 Task: Create a due date automation trigger when advanced on, on the tuesday of the week a card is due add fields without custom field "Resume" set to a number greater than 1 and greater or equal to 10 at 11:00 AM.
Action: Mouse moved to (994, 81)
Screenshot: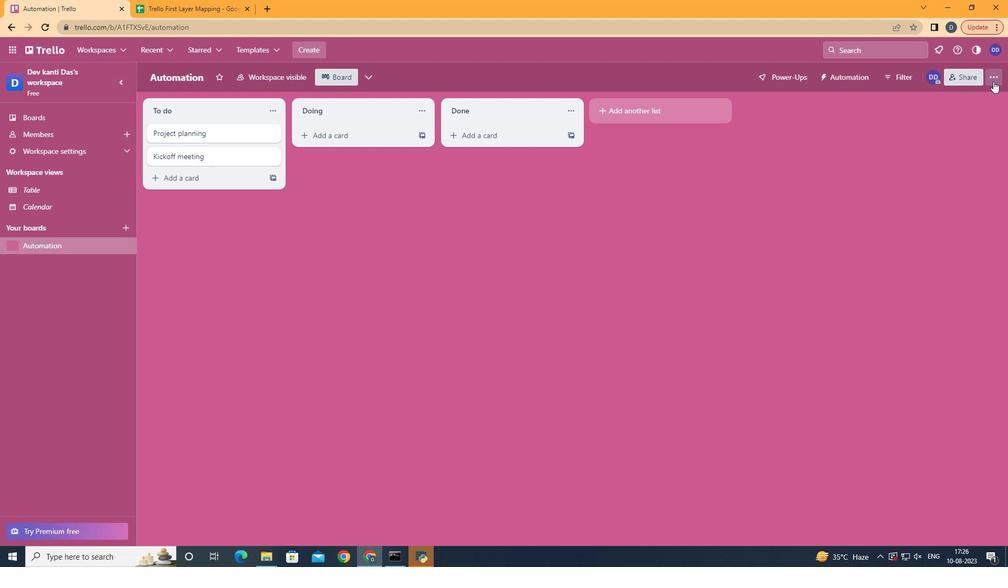
Action: Mouse pressed left at (994, 81)
Screenshot: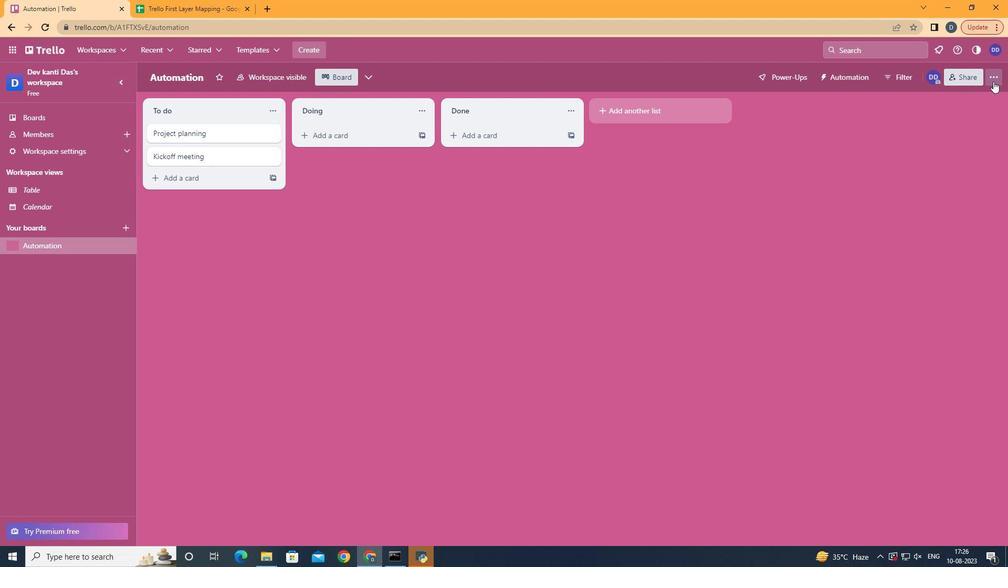 
Action: Mouse moved to (926, 228)
Screenshot: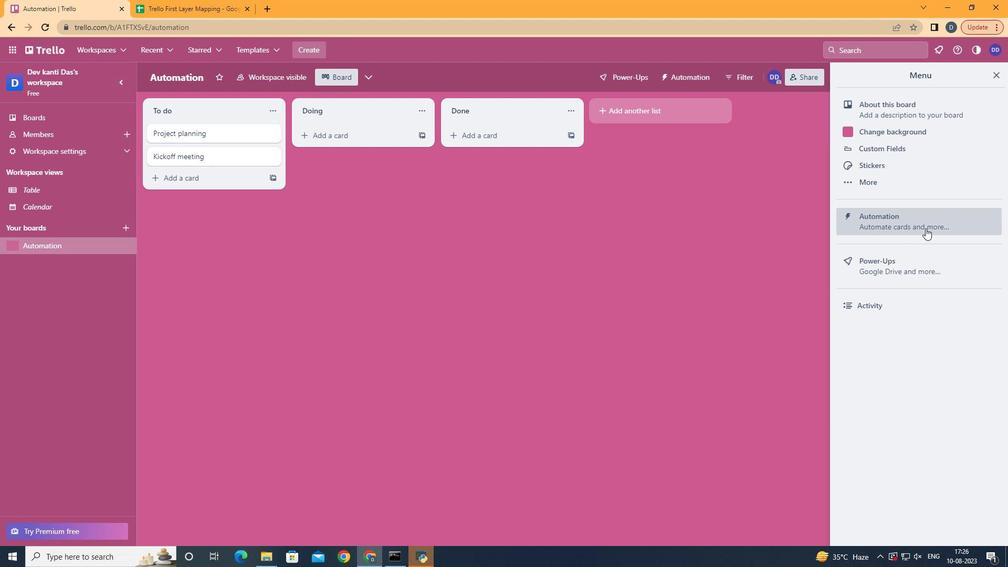 
Action: Mouse pressed left at (926, 228)
Screenshot: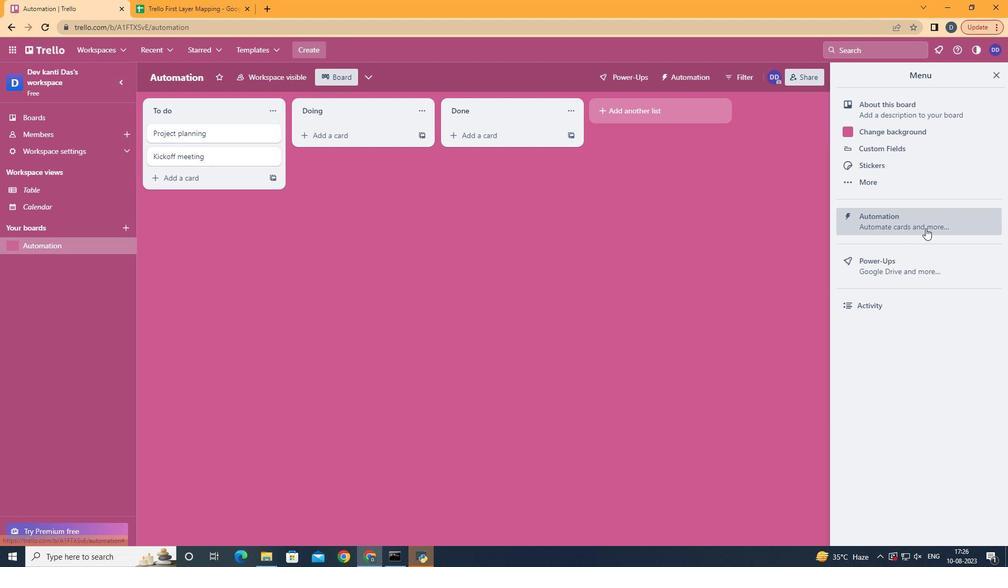 
Action: Mouse moved to (182, 209)
Screenshot: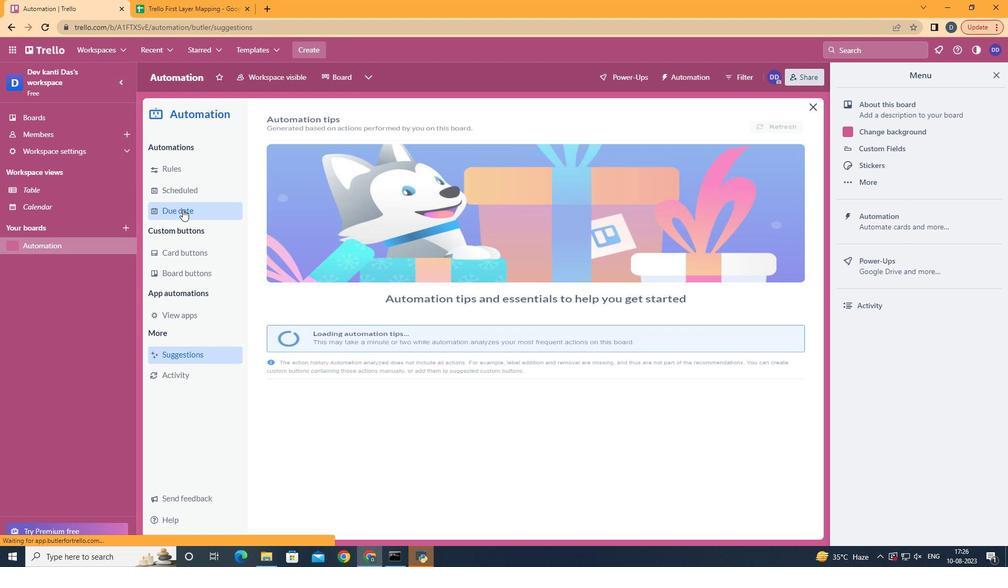 
Action: Mouse pressed left at (182, 209)
Screenshot: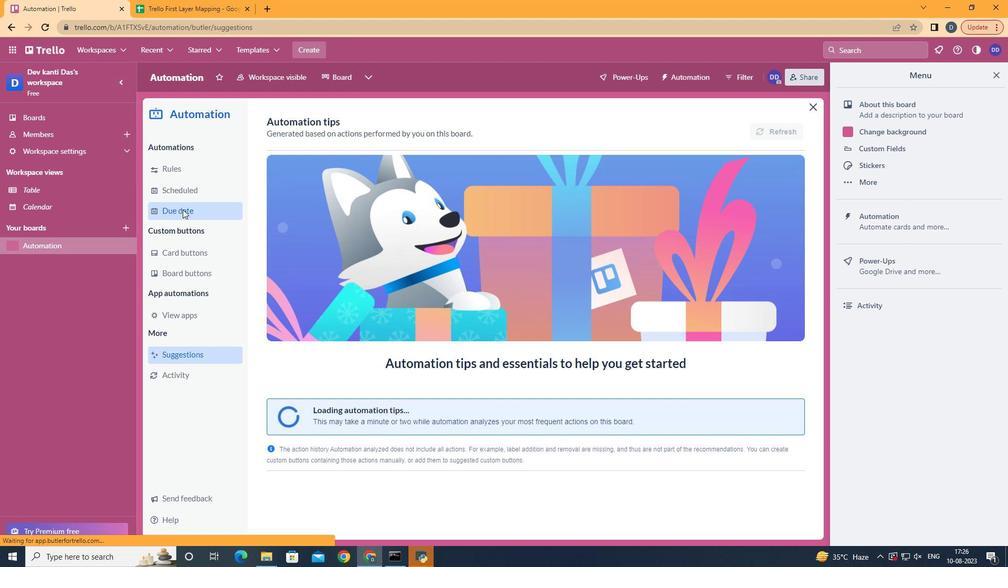 
Action: Mouse moved to (733, 116)
Screenshot: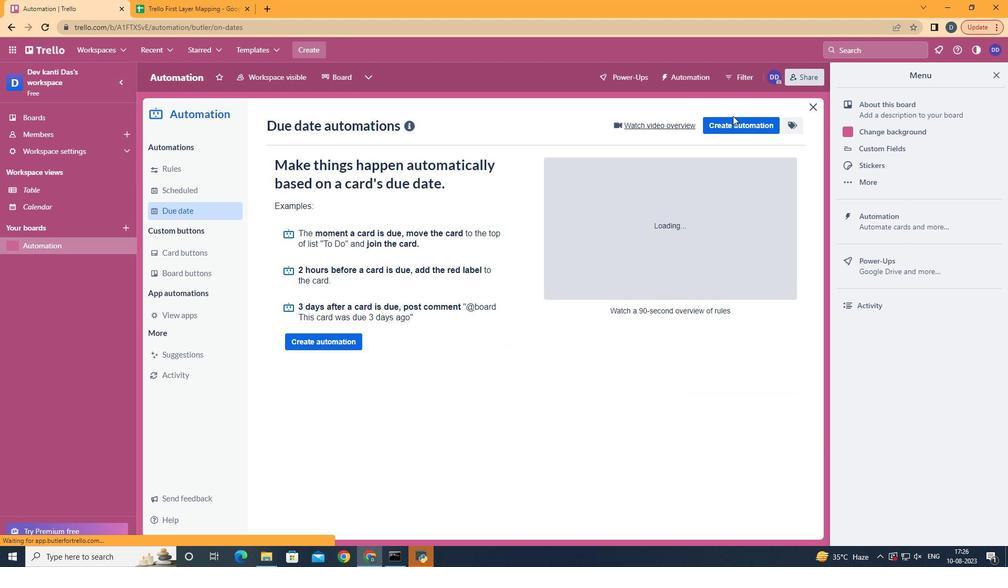 
Action: Mouse pressed left at (733, 116)
Screenshot: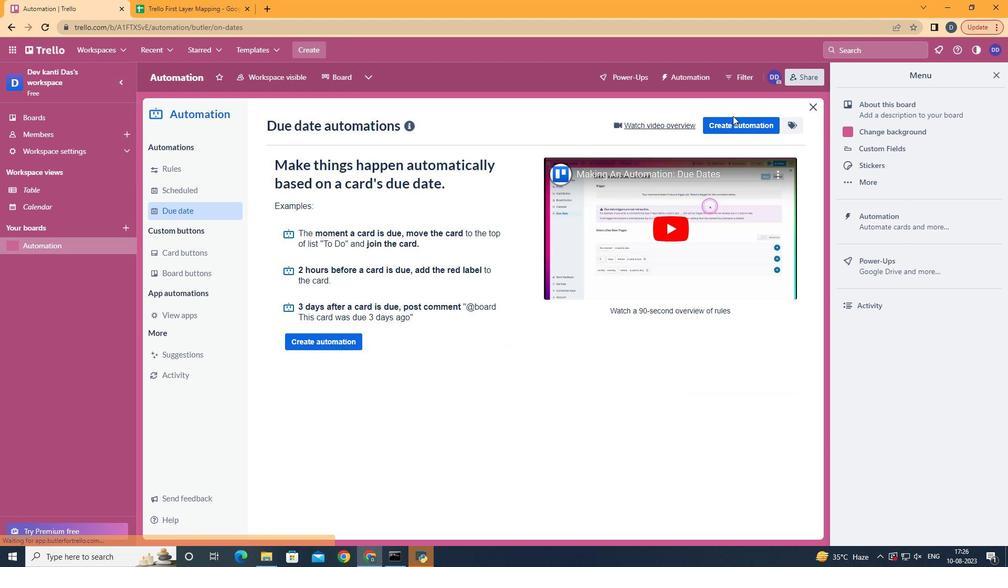 
Action: Mouse moved to (733, 122)
Screenshot: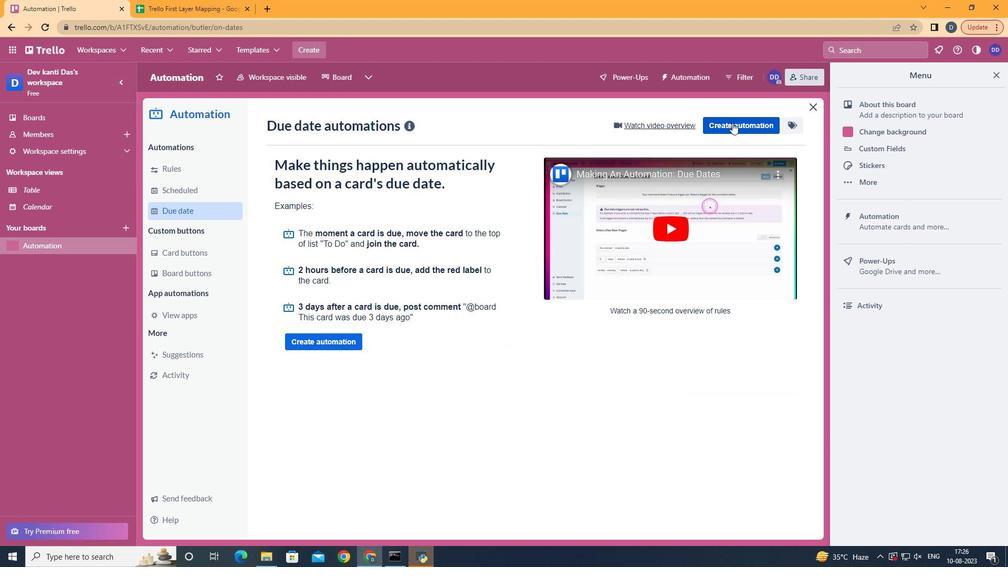 
Action: Mouse pressed left at (733, 122)
Screenshot: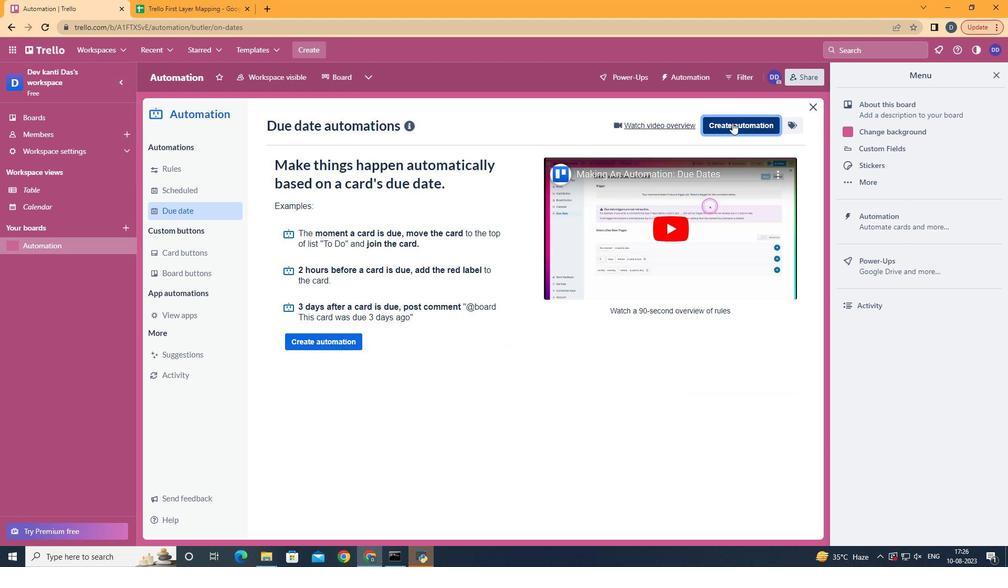 
Action: Mouse moved to (535, 229)
Screenshot: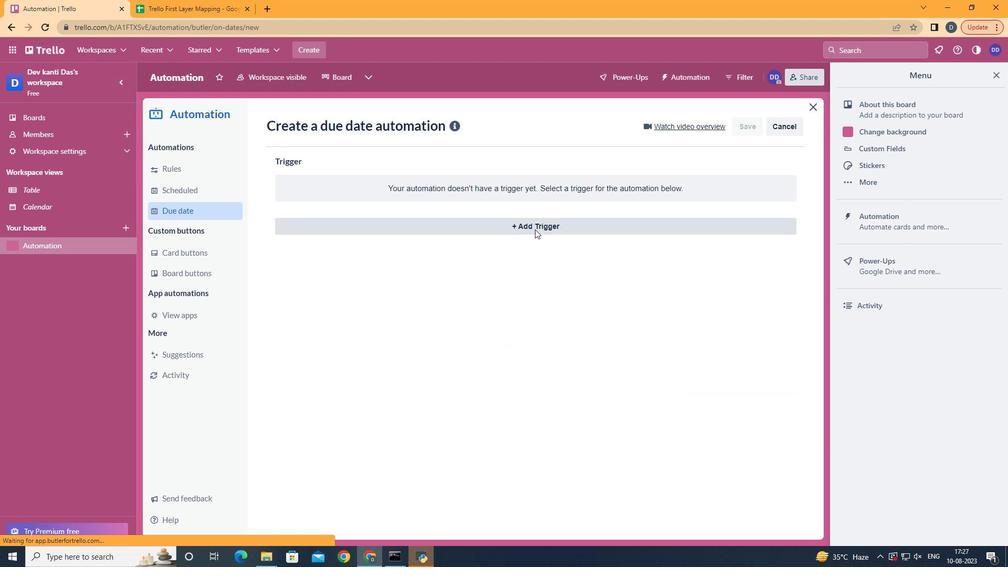 
Action: Mouse pressed left at (535, 229)
Screenshot: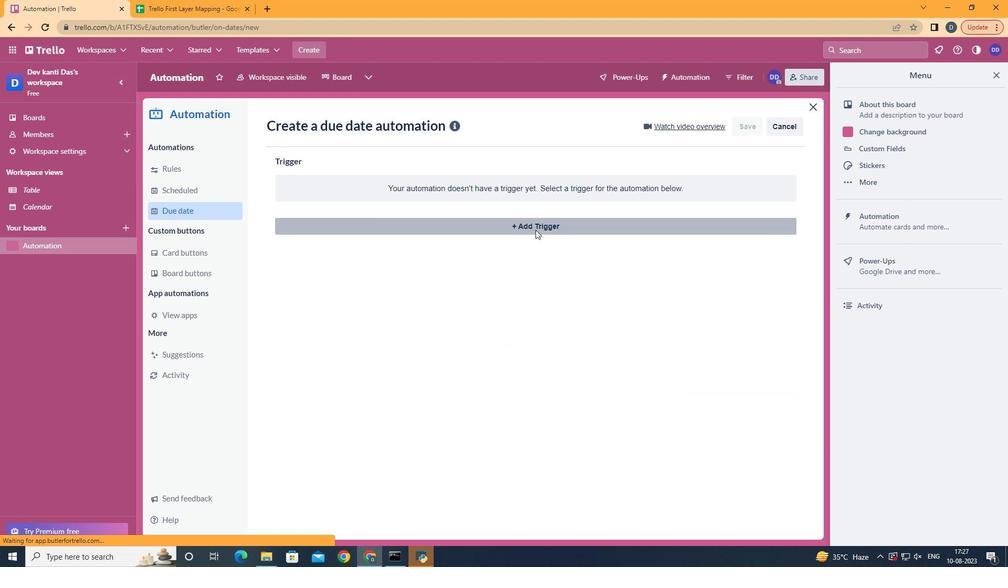 
Action: Mouse moved to (335, 297)
Screenshot: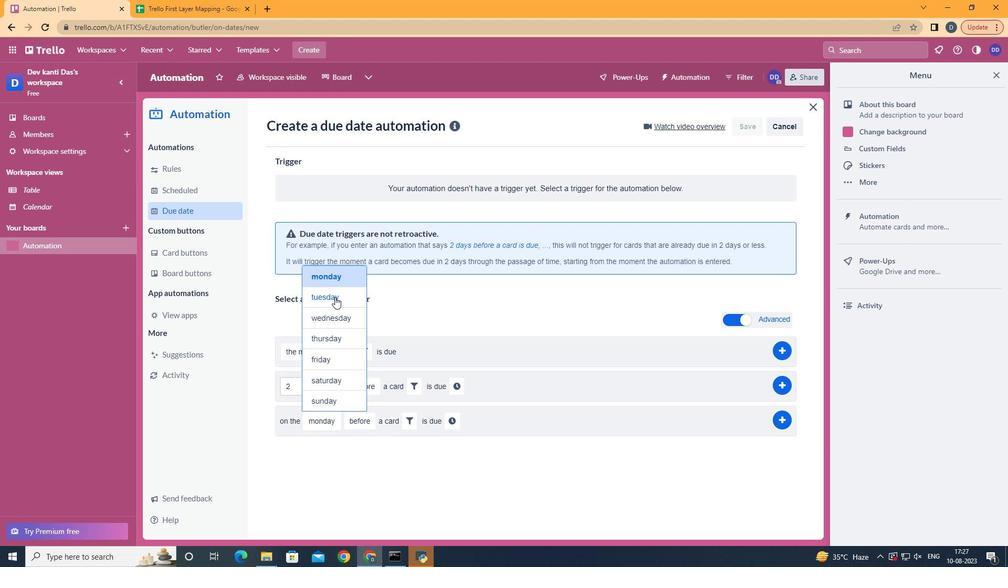 
Action: Mouse pressed left at (335, 297)
Screenshot: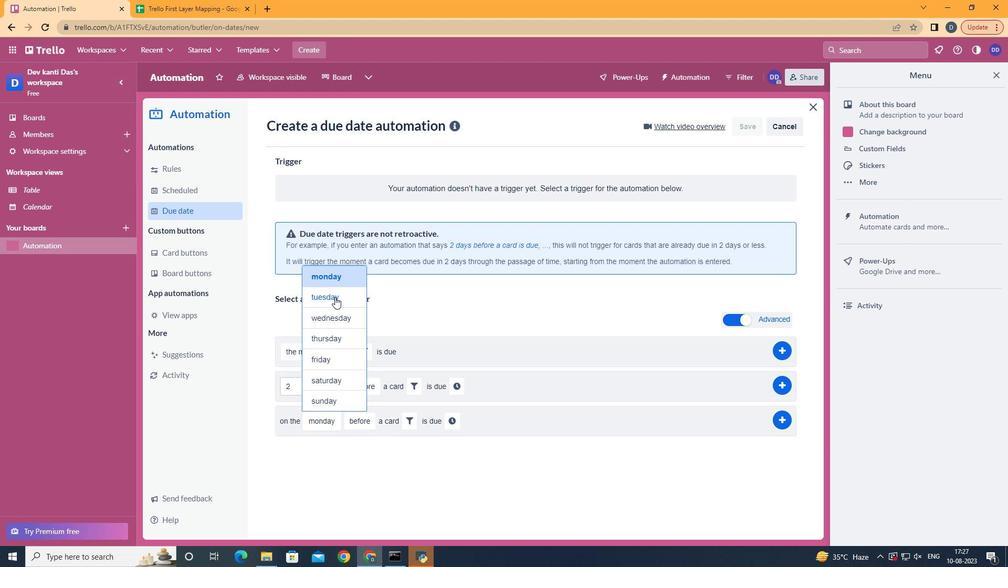 
Action: Mouse moved to (380, 482)
Screenshot: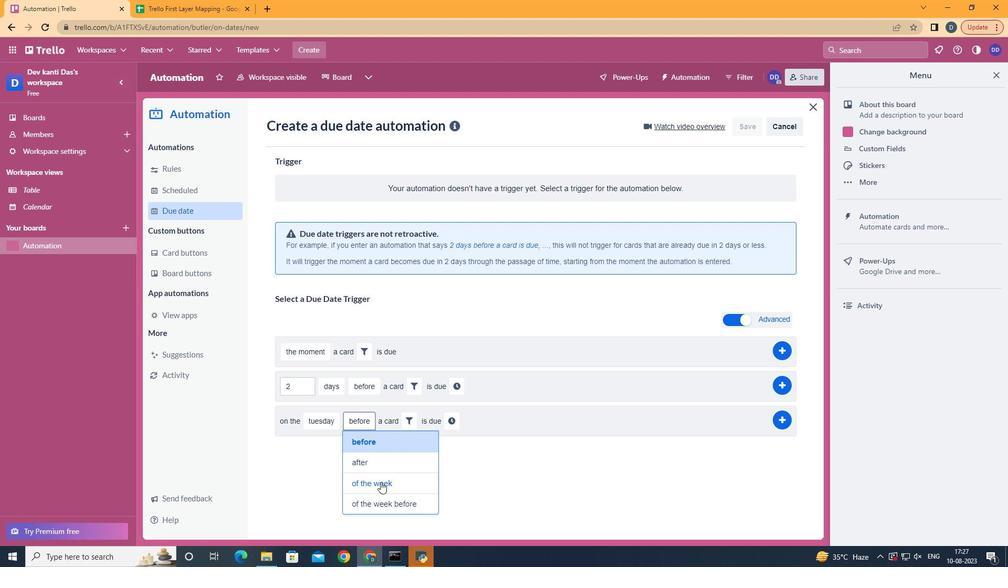 
Action: Mouse pressed left at (380, 482)
Screenshot: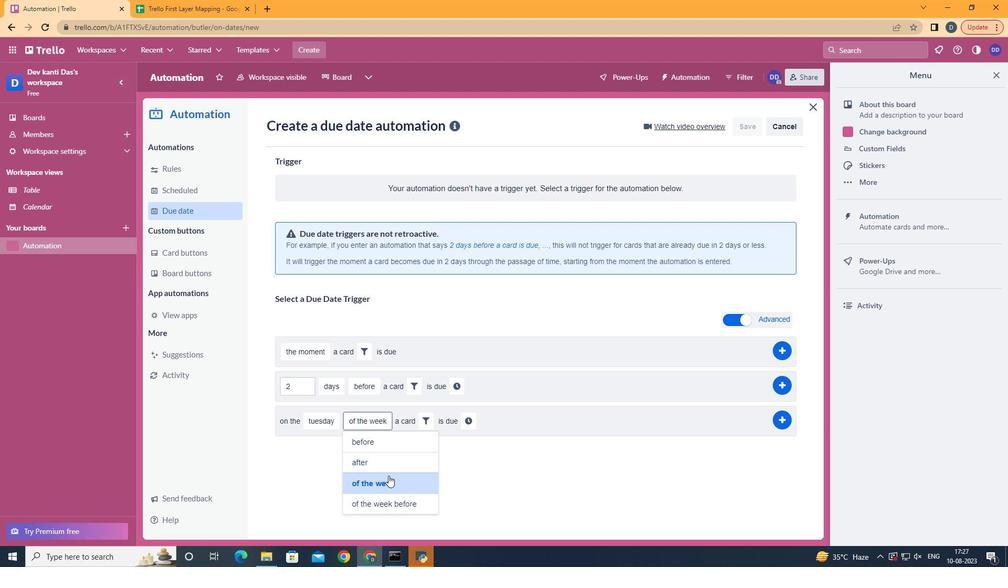 
Action: Mouse moved to (429, 420)
Screenshot: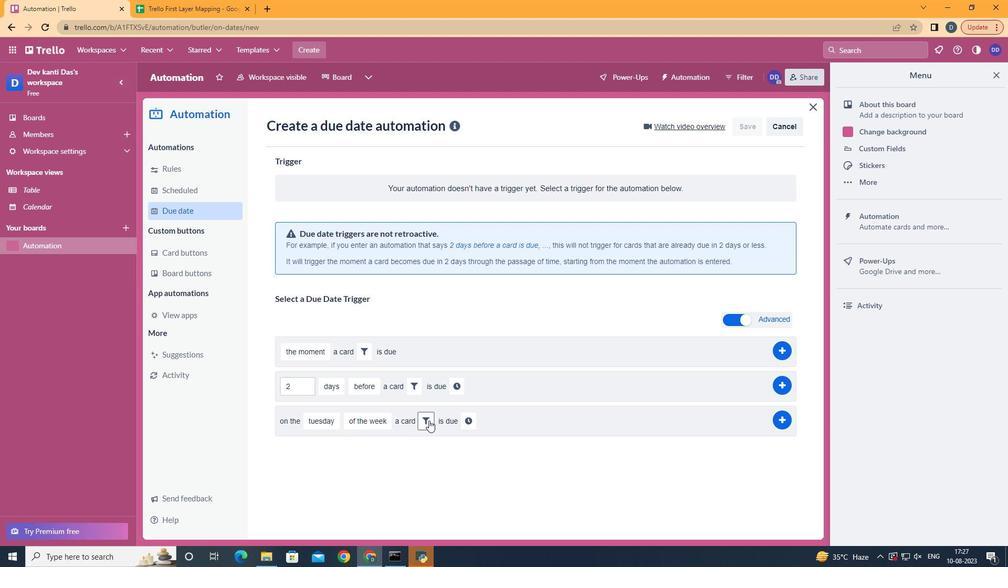
Action: Mouse pressed left at (429, 420)
Screenshot: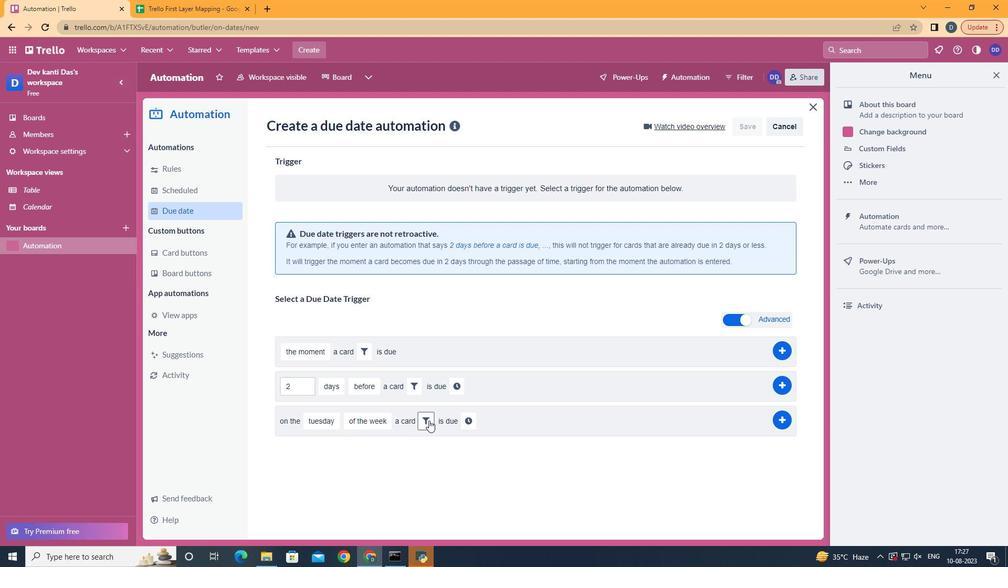 
Action: Mouse moved to (593, 454)
Screenshot: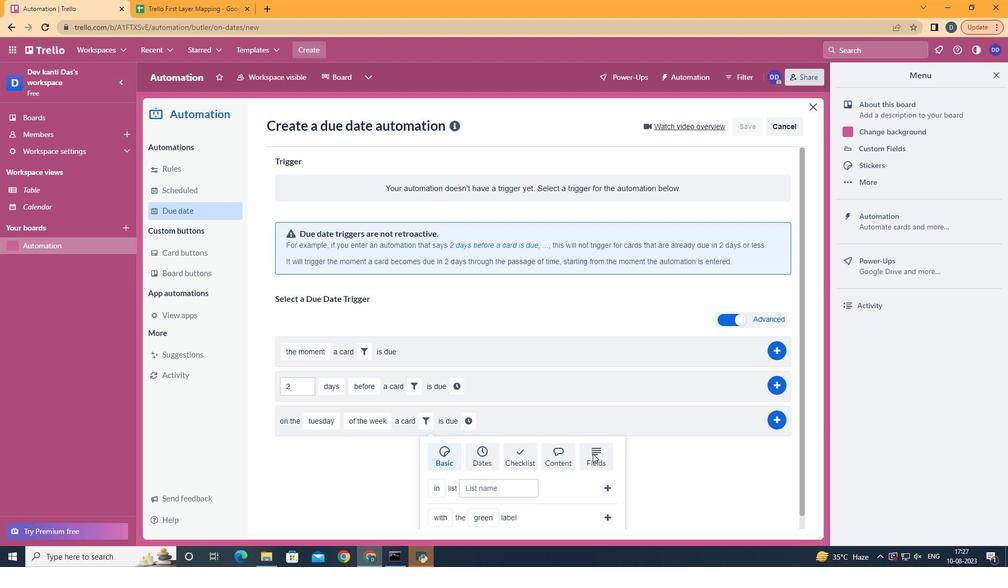 
Action: Mouse pressed left at (593, 454)
Screenshot: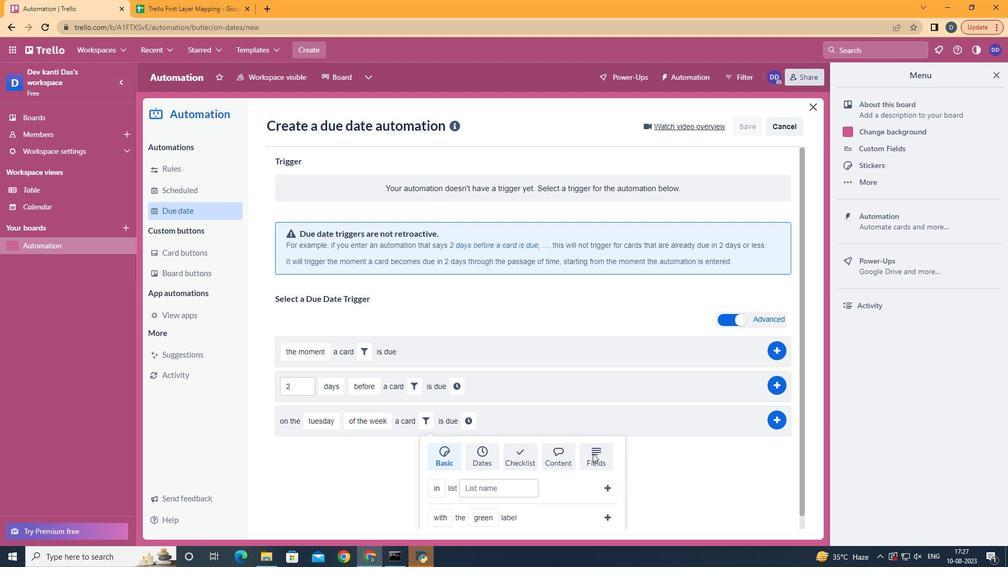 
Action: Mouse scrolled (593, 453) with delta (0, 0)
Screenshot: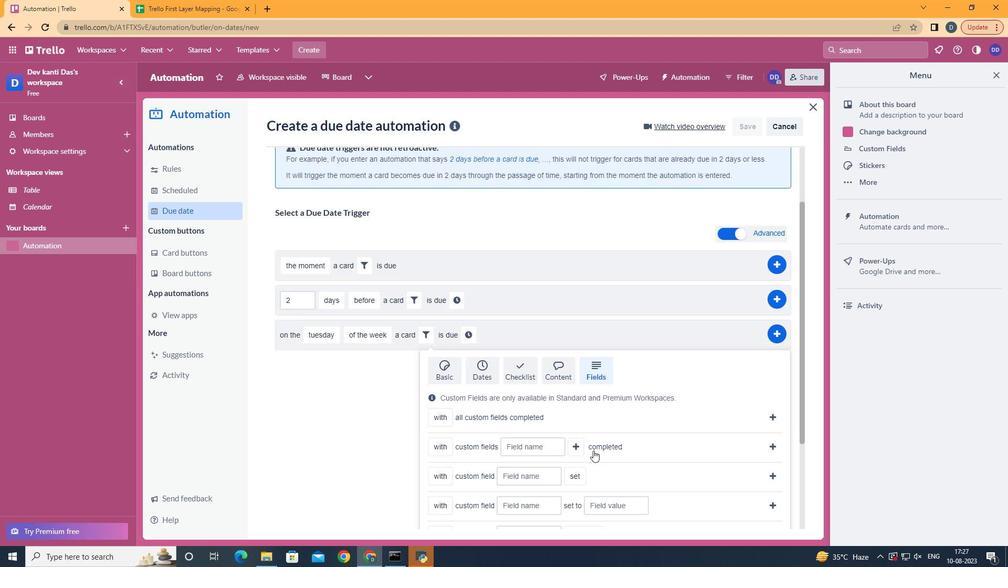 
Action: Mouse scrolled (593, 453) with delta (0, 0)
Screenshot: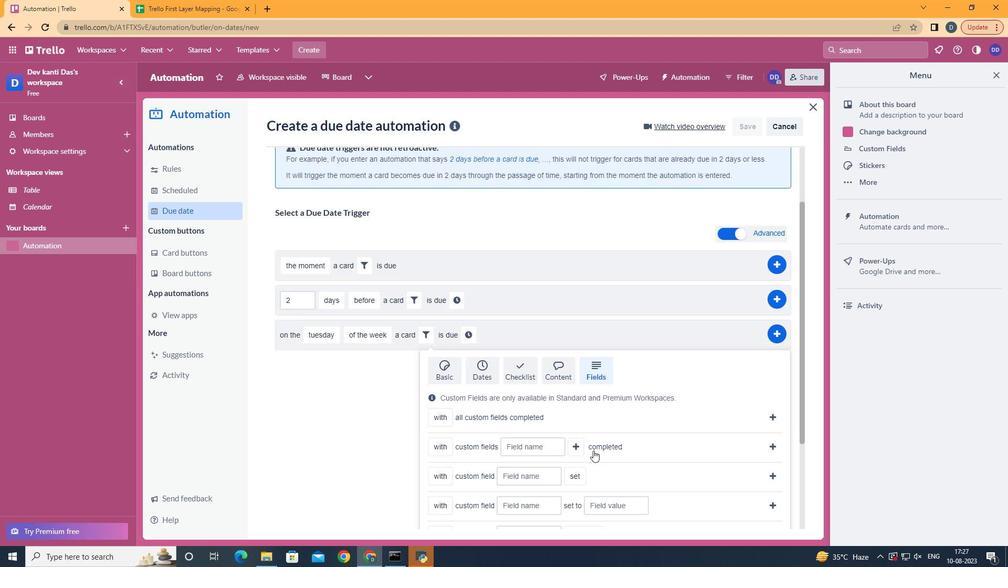 
Action: Mouse scrolled (593, 453) with delta (0, 0)
Screenshot: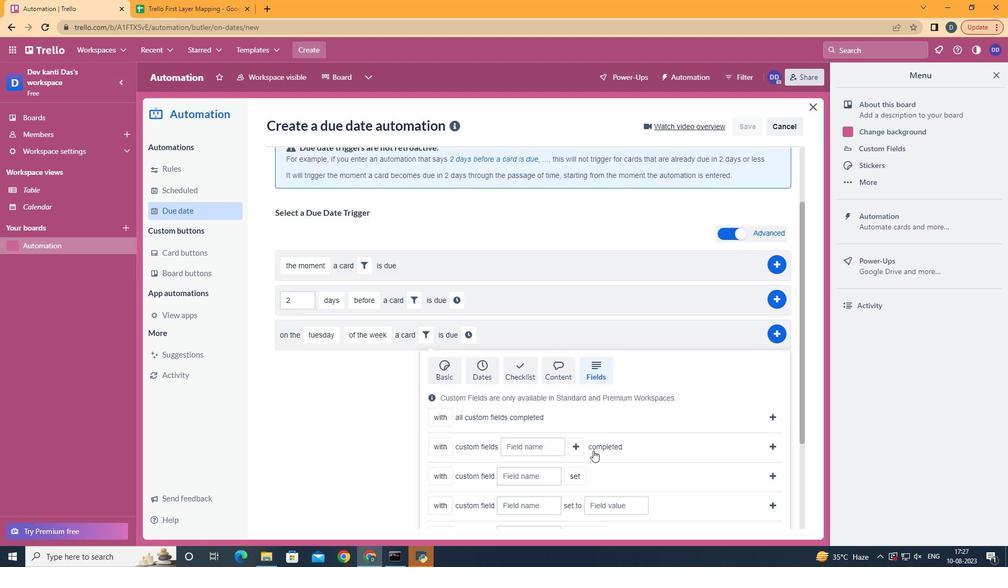 
Action: Mouse scrolled (593, 453) with delta (0, 0)
Screenshot: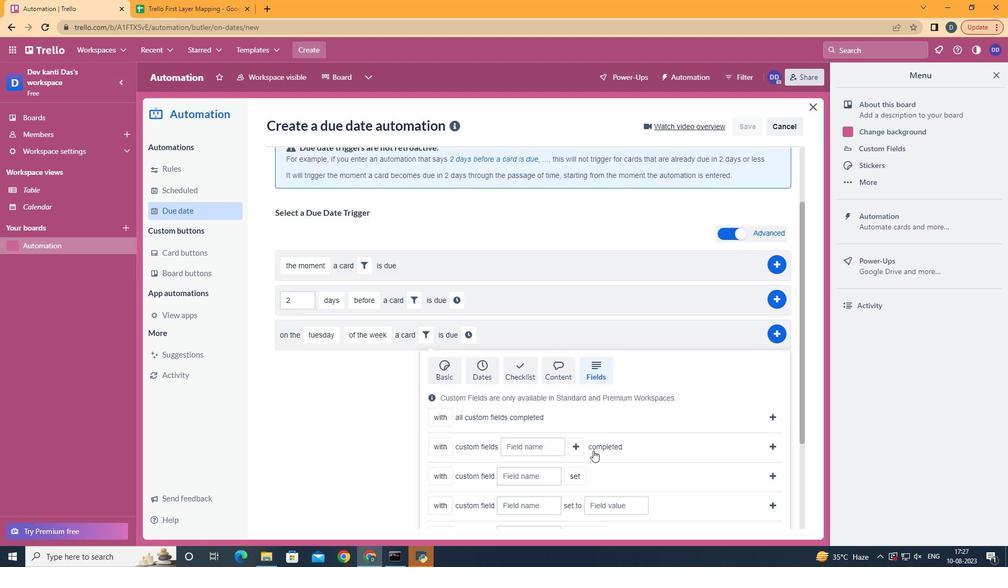 
Action: Mouse scrolled (593, 453) with delta (0, 0)
Screenshot: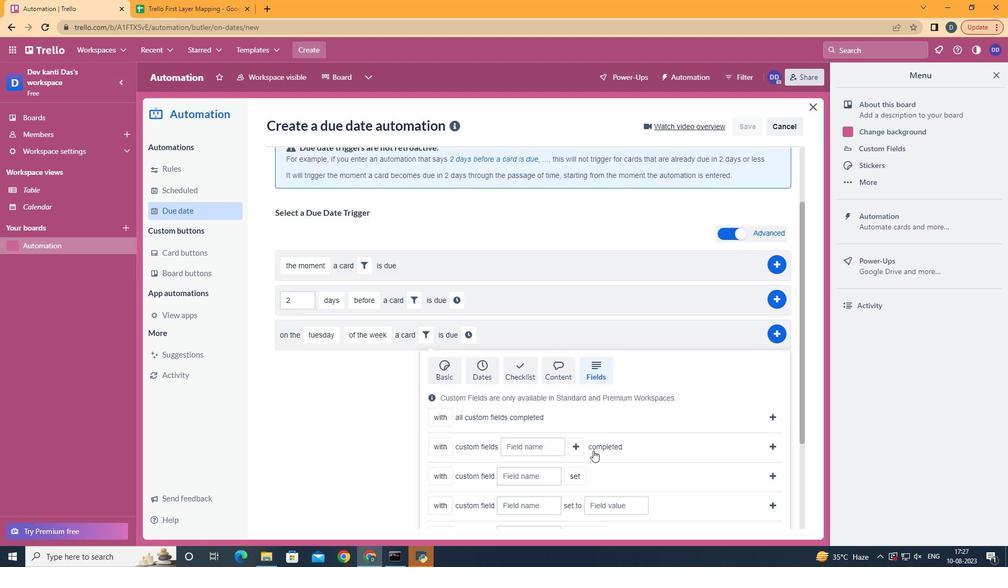 
Action: Mouse scrolled (593, 453) with delta (0, 0)
Screenshot: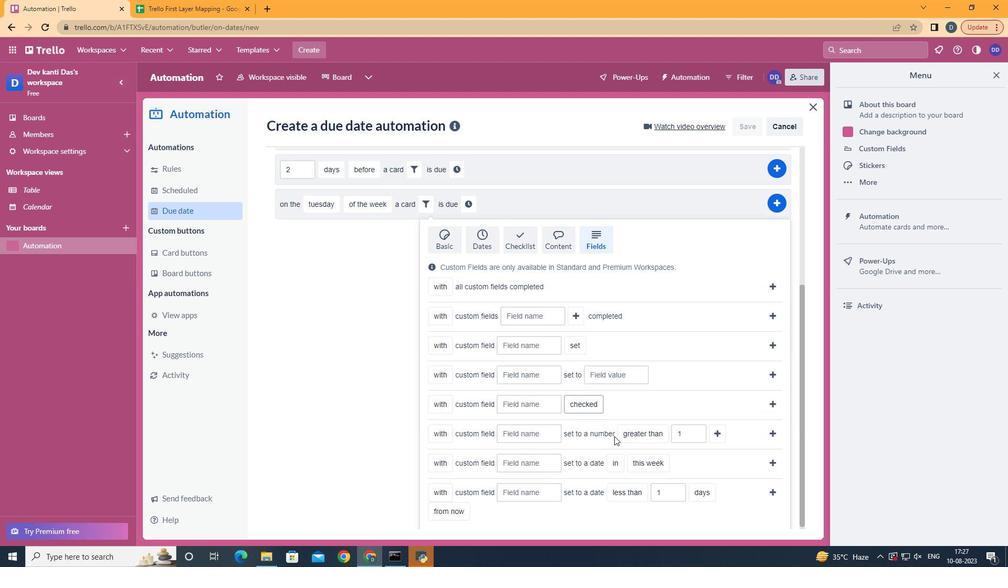 
Action: Mouse moved to (444, 469)
Screenshot: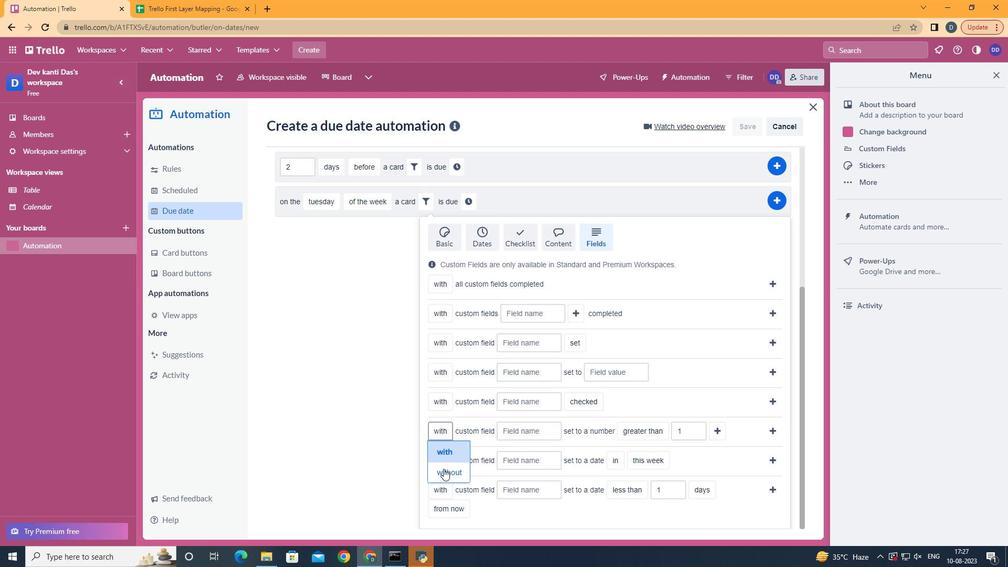 
Action: Mouse pressed left at (444, 469)
Screenshot: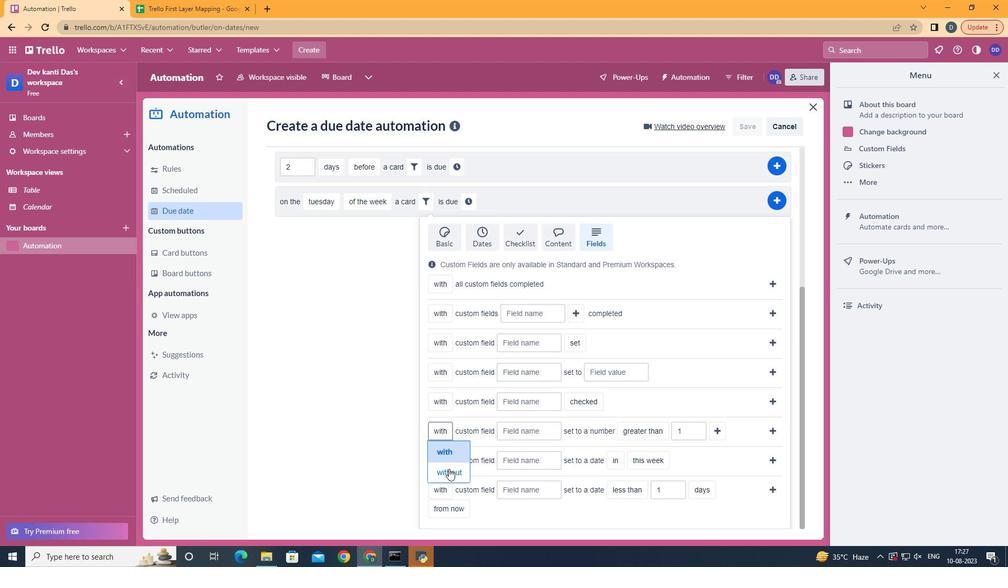 
Action: Mouse moved to (569, 423)
Screenshot: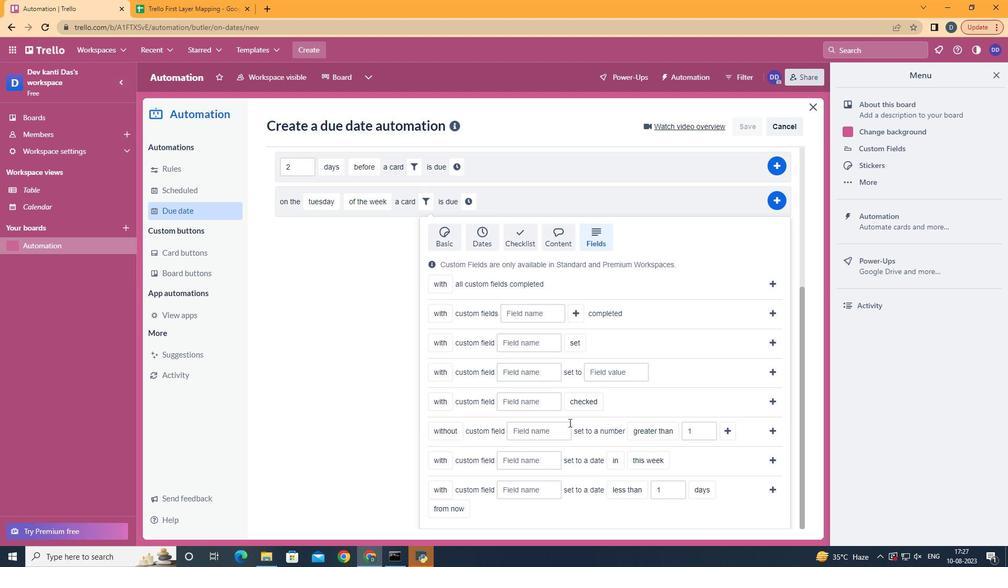 
Action: Mouse pressed left at (569, 423)
Screenshot: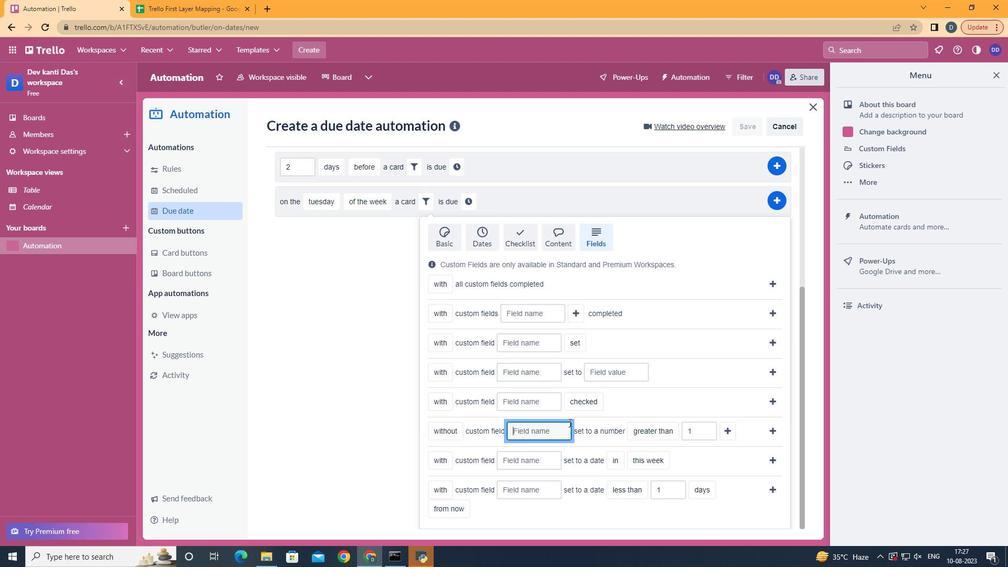 
Action: Key pressed <Key.shift>Resume
Screenshot: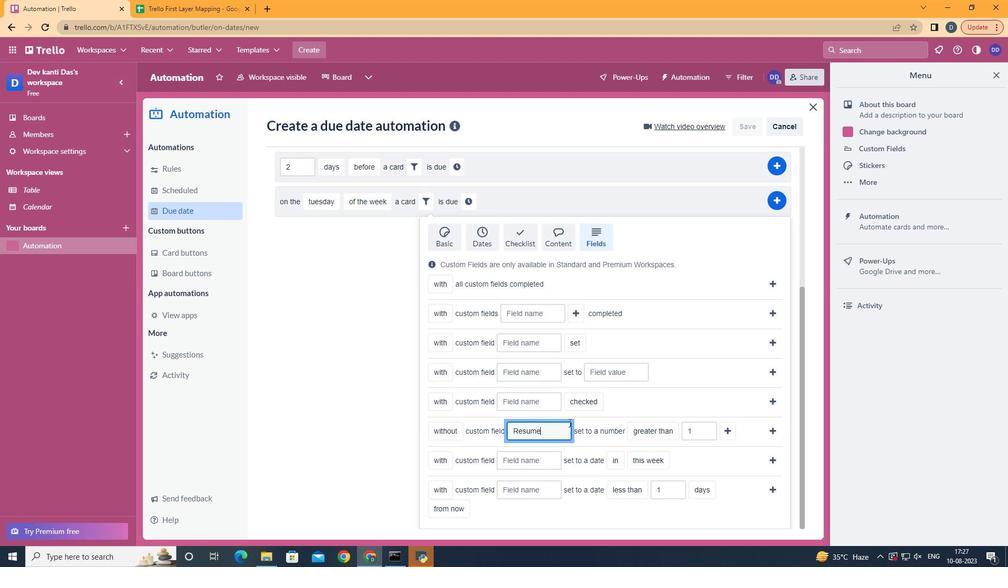
Action: Mouse moved to (723, 433)
Screenshot: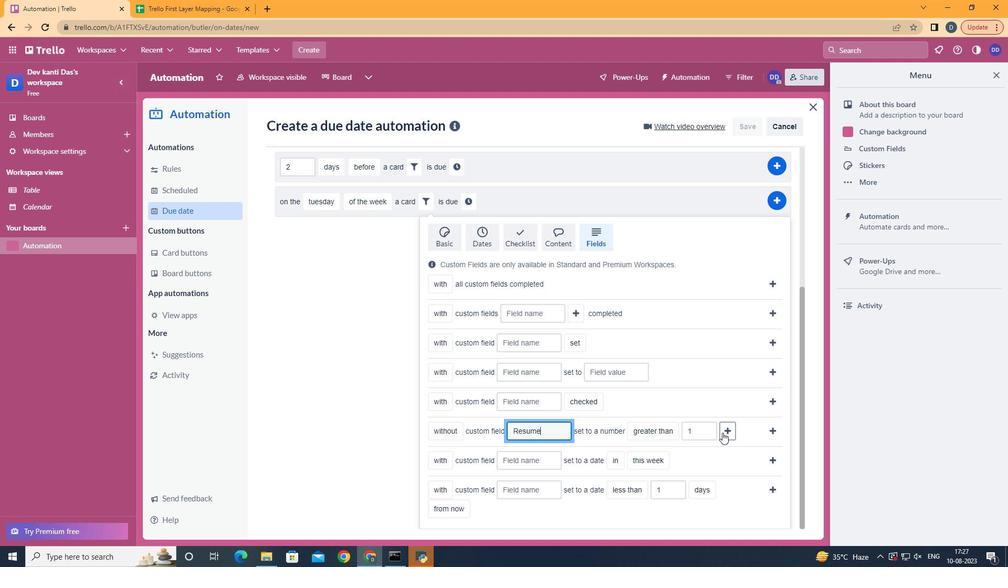 
Action: Mouse pressed left at (723, 433)
Screenshot: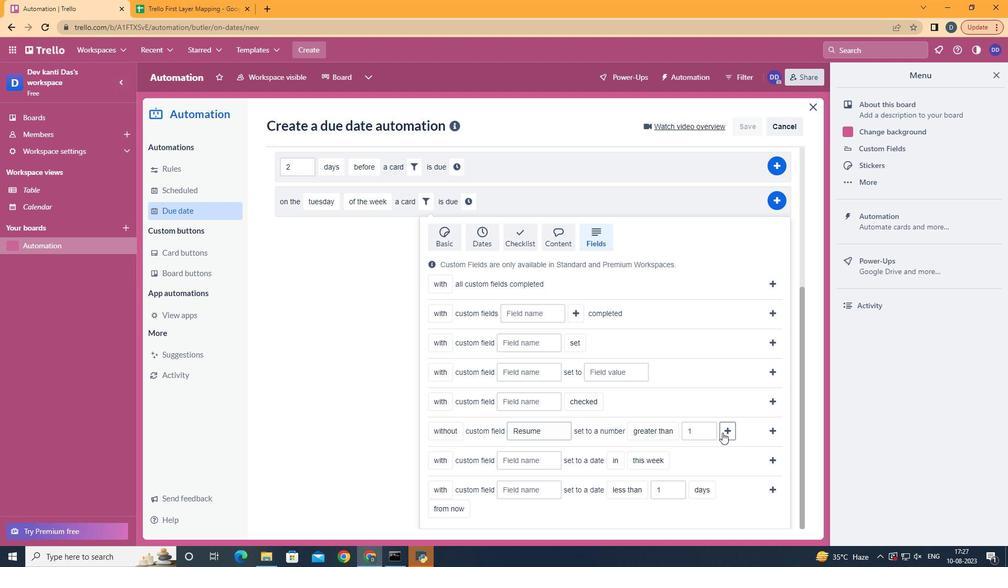 
Action: Mouse moved to (493, 434)
Screenshot: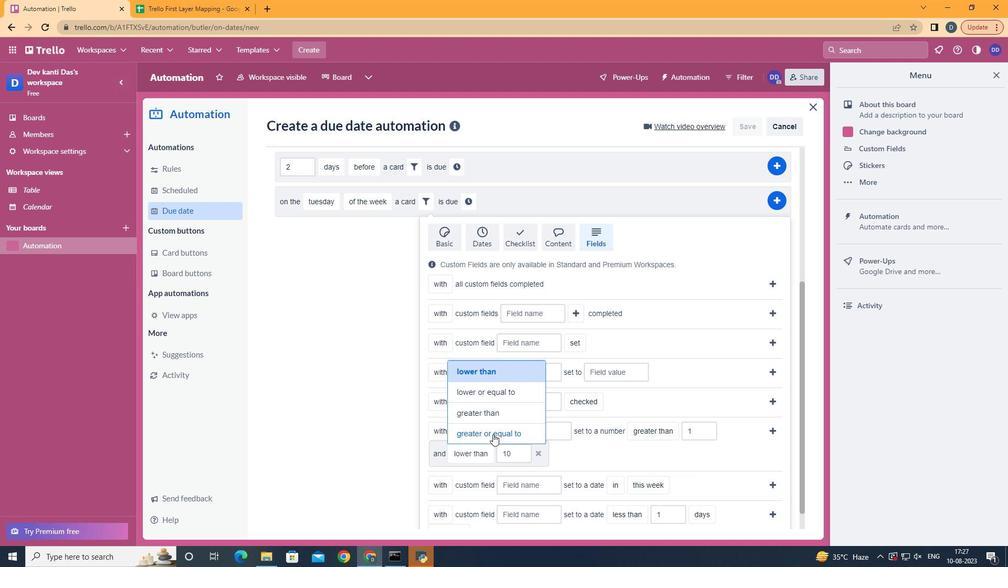 
Action: Mouse pressed left at (493, 434)
Screenshot: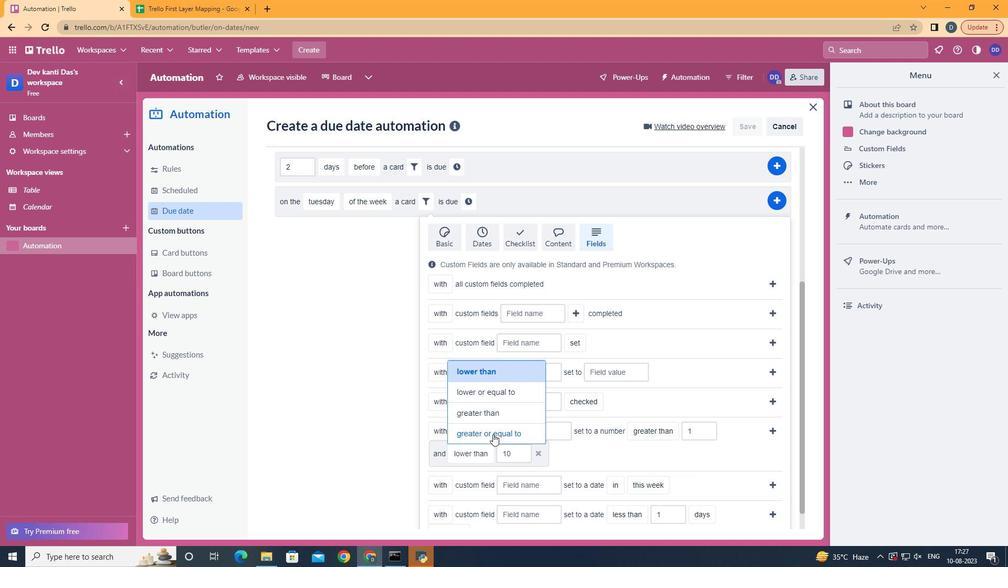 
Action: Mouse moved to (768, 430)
Screenshot: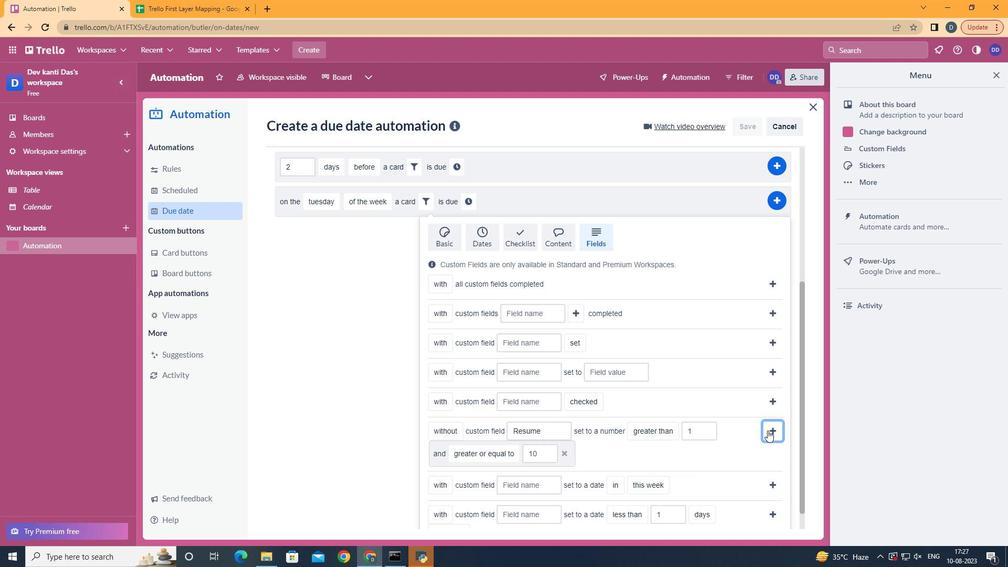 
Action: Mouse pressed left at (768, 430)
Screenshot: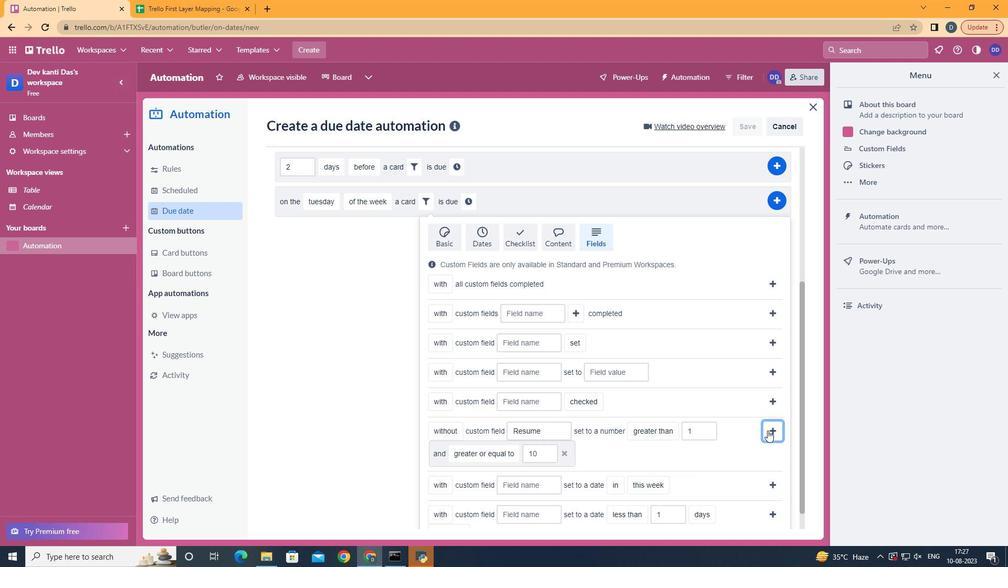 
Action: Mouse moved to (304, 450)
Screenshot: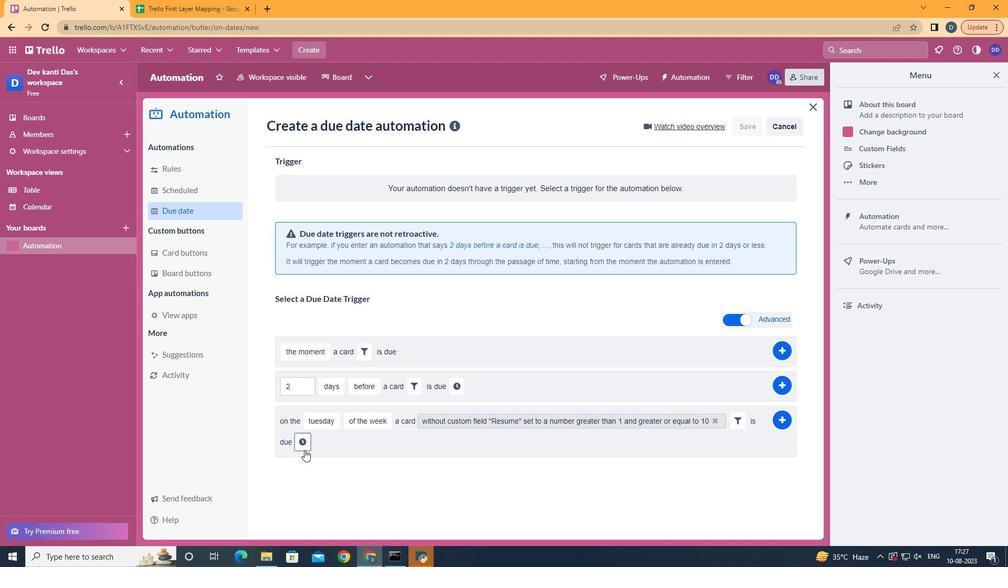 
Action: Mouse pressed left at (304, 450)
Screenshot: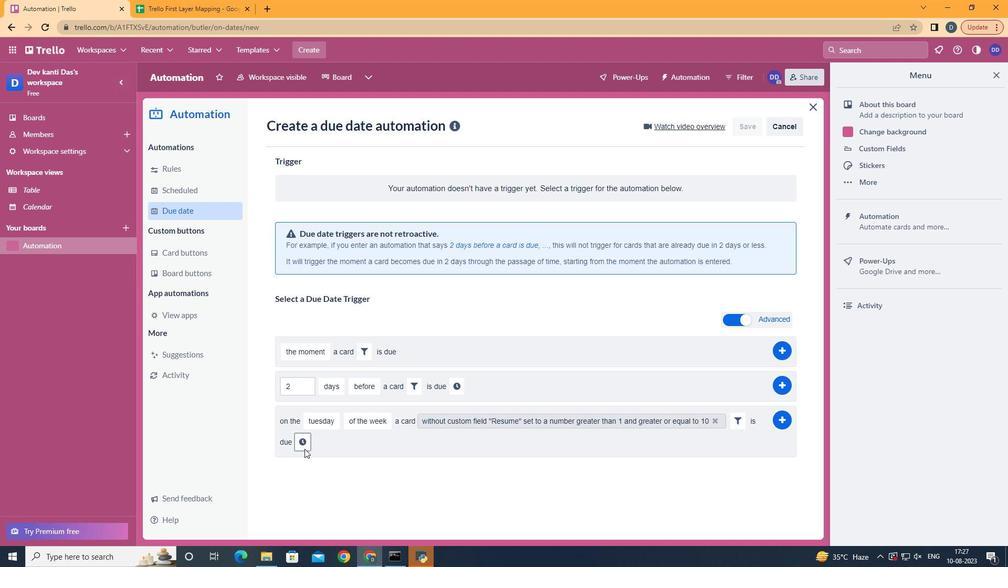 
Action: Mouse moved to (326, 448)
Screenshot: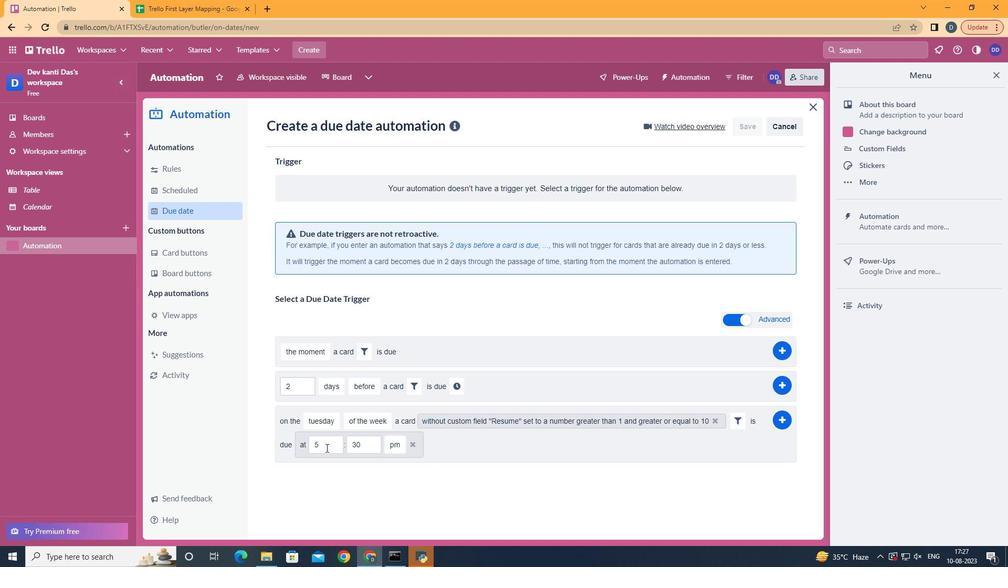
Action: Mouse pressed left at (326, 448)
Screenshot: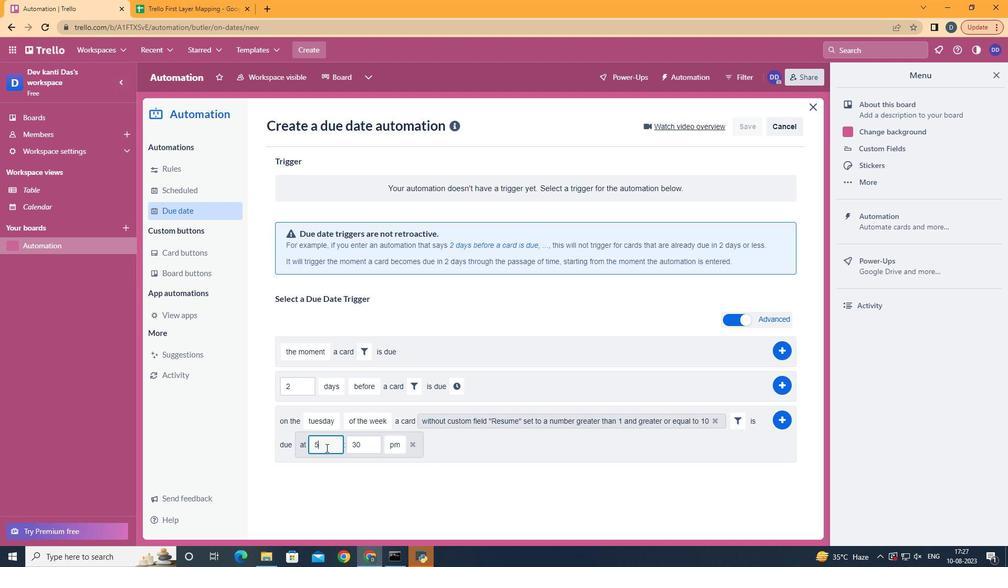 
Action: Mouse moved to (347, 444)
Screenshot: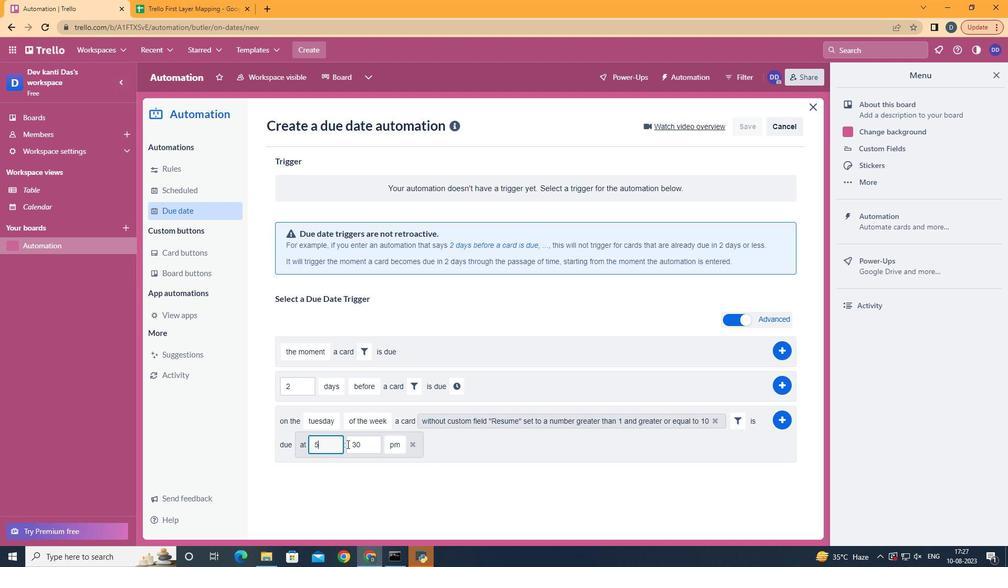 
Action: Key pressed <Key.backspace>11
Screenshot: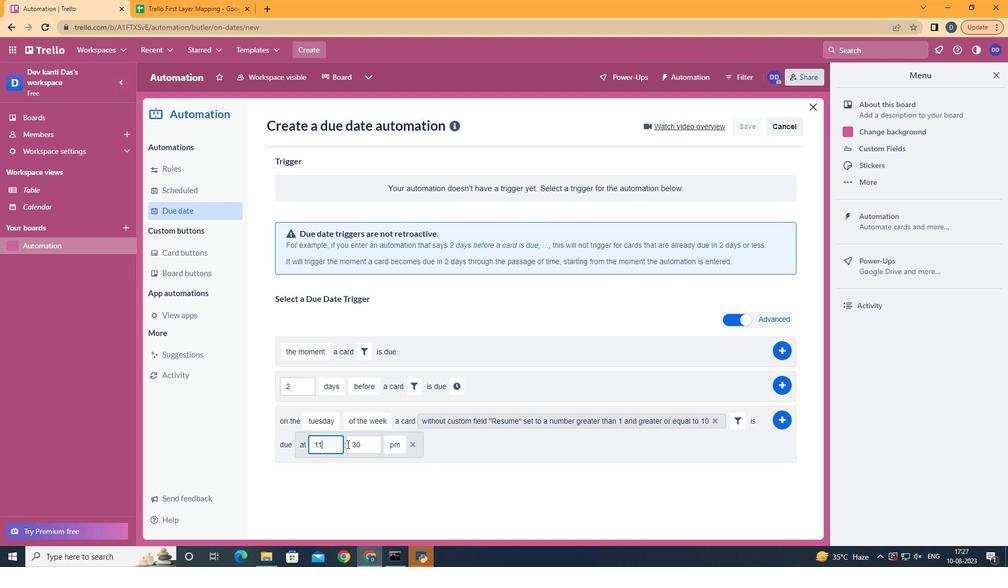 
Action: Mouse moved to (368, 444)
Screenshot: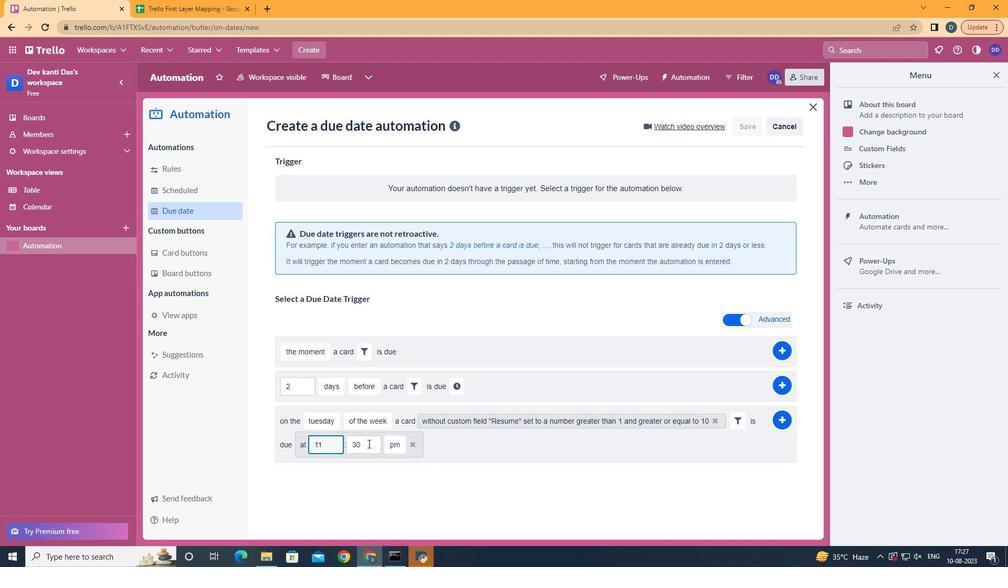 
Action: Mouse pressed left at (368, 444)
Screenshot: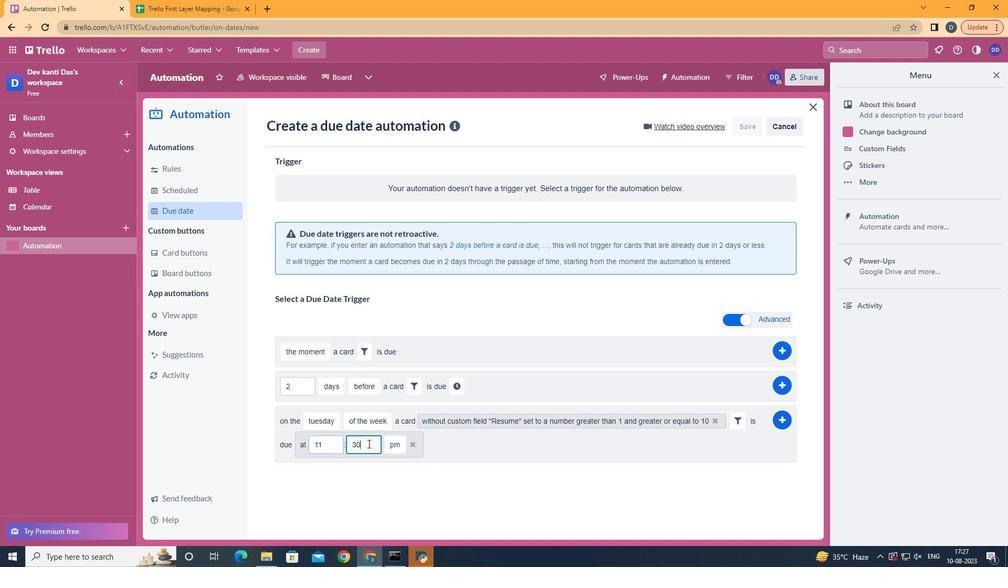 
Action: Key pressed <Key.backspace>
Screenshot: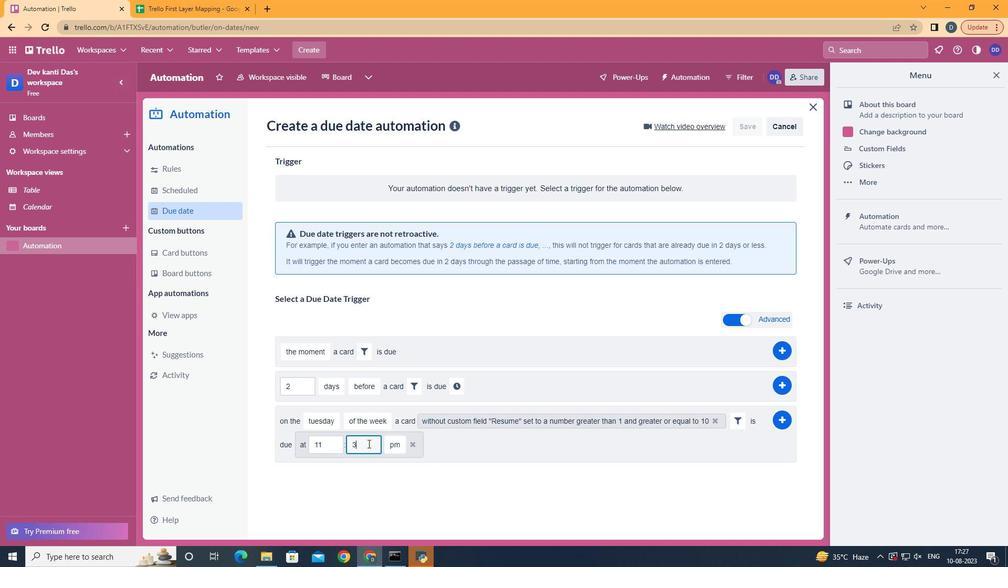 
Action: Mouse moved to (368, 444)
Screenshot: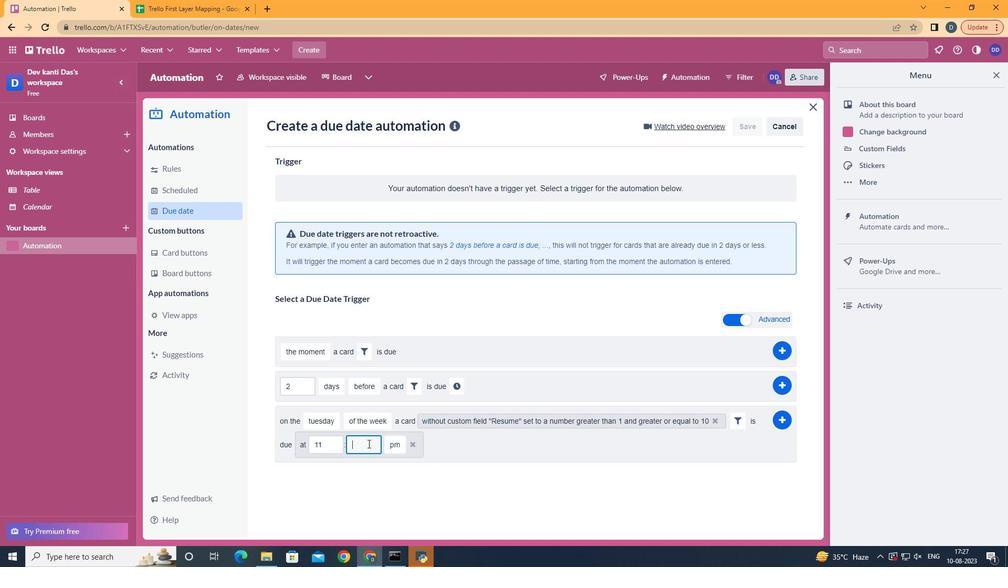 
Action: Key pressed <Key.backspace>00
Screenshot: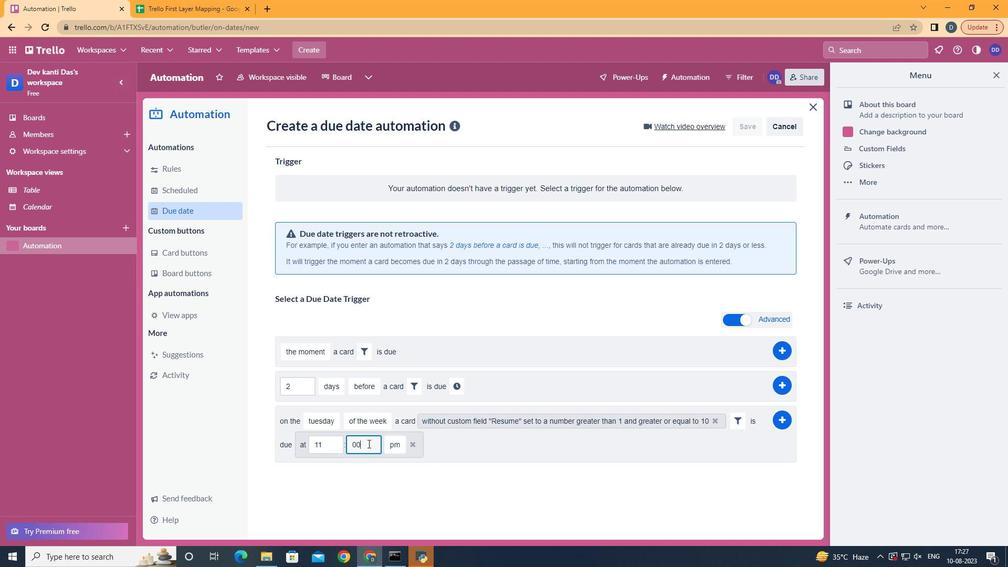 
Action: Mouse moved to (395, 461)
Screenshot: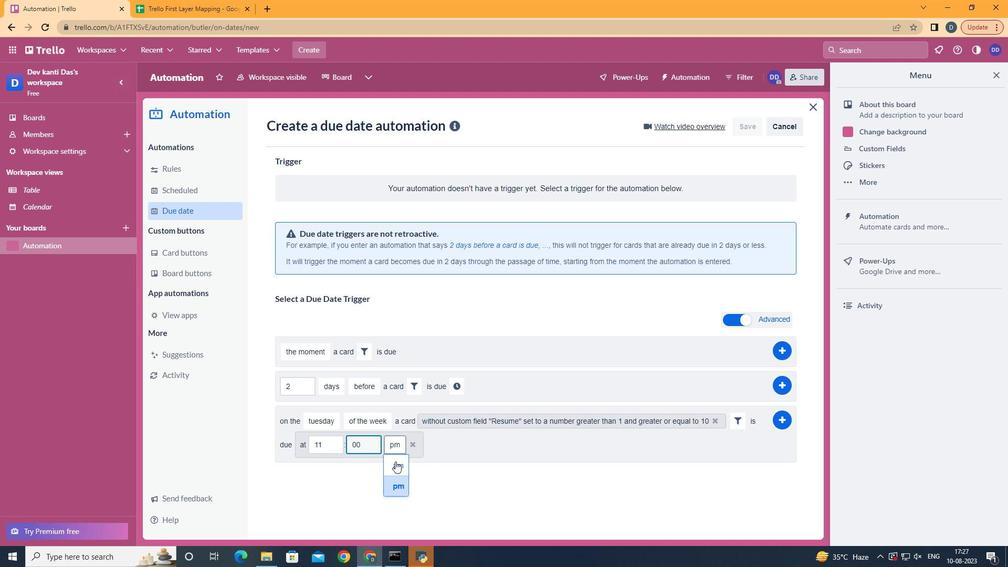 
Action: Mouse pressed left at (395, 461)
Screenshot: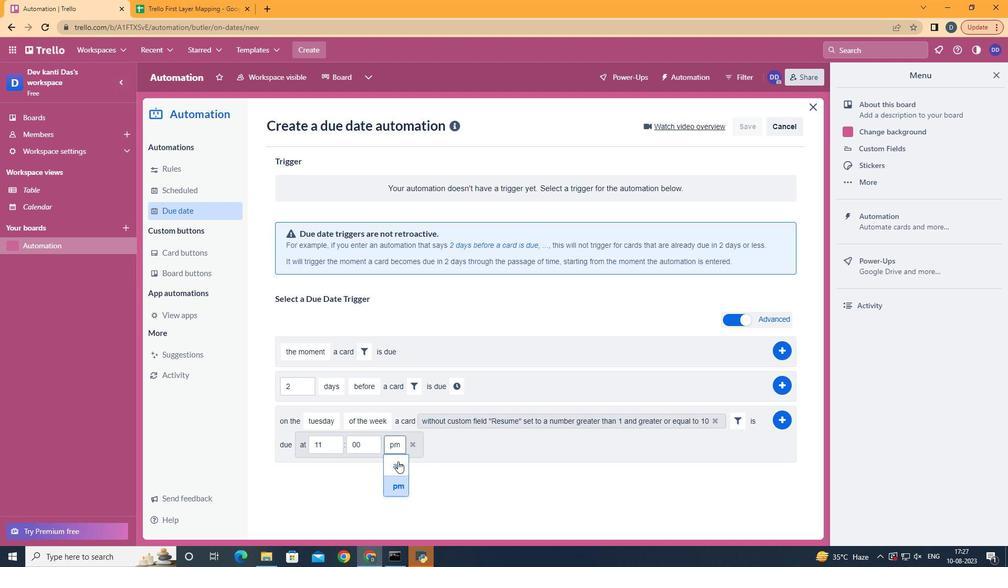 
Action: Mouse moved to (774, 419)
Screenshot: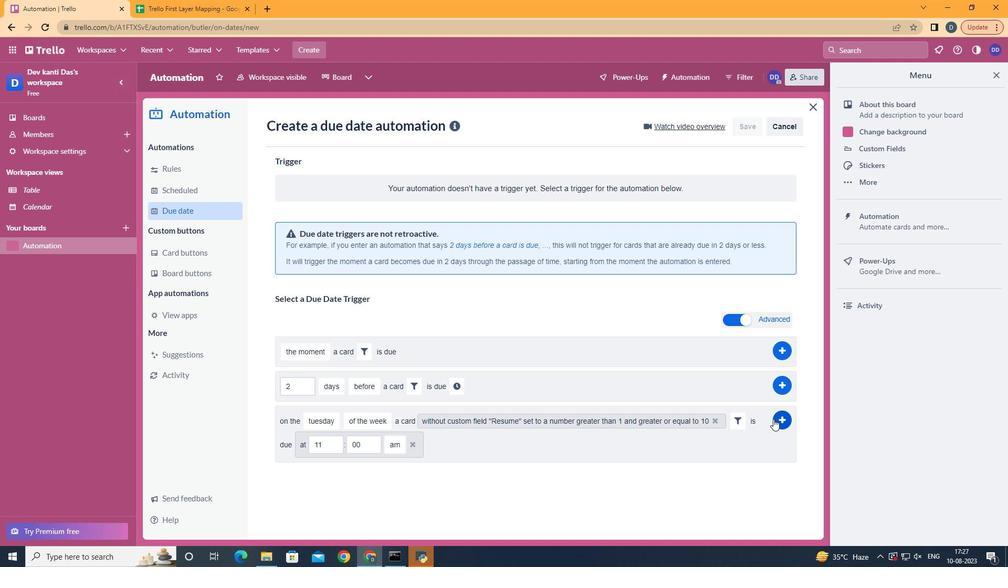 
Action: Mouse pressed left at (774, 419)
Screenshot: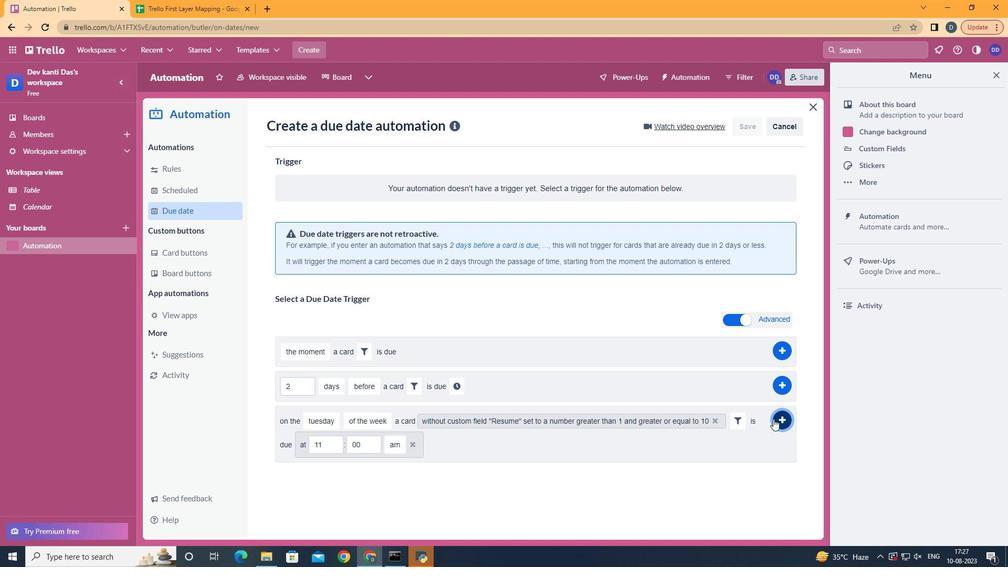 
